 Task: Create a section Breakaway and in the section, add a milestone Disaster Recovery Plan Implementation in the project TowerLine.
Action: Mouse moved to (53, 386)
Screenshot: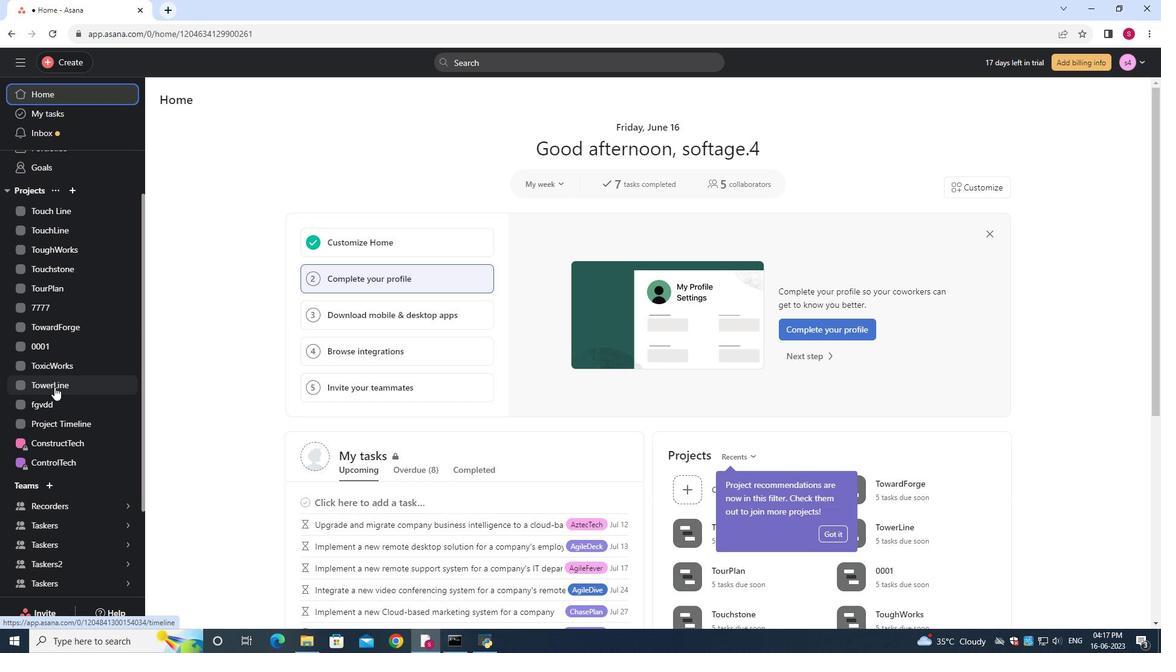 
Action: Mouse pressed left at (53, 386)
Screenshot: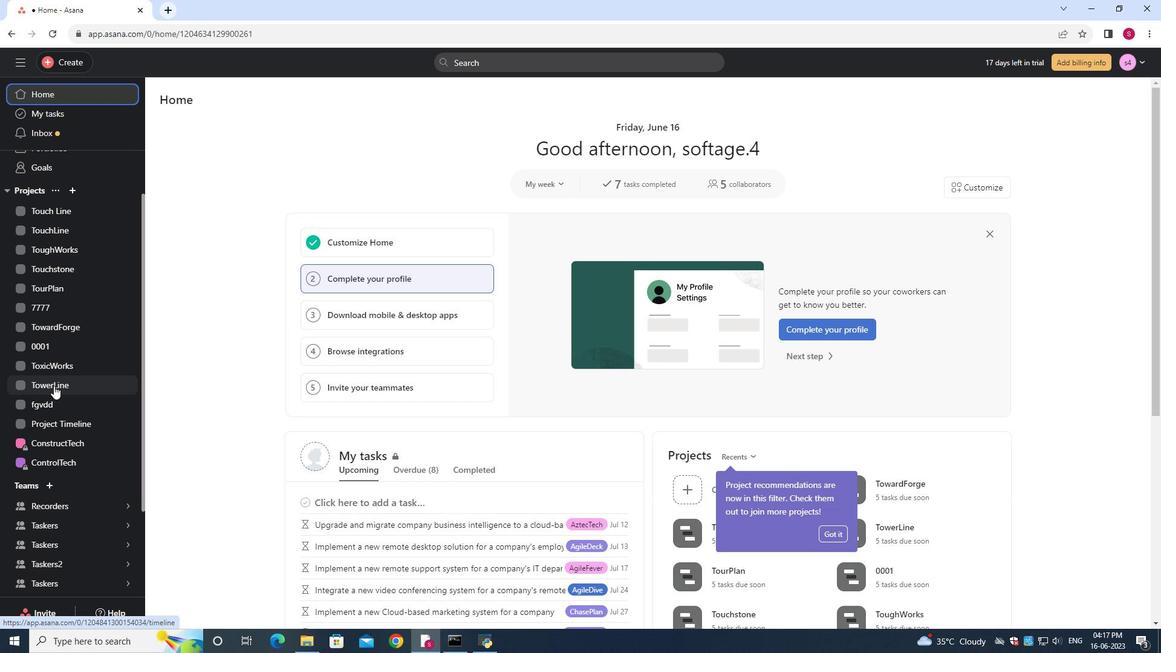 
Action: Mouse moved to (213, 125)
Screenshot: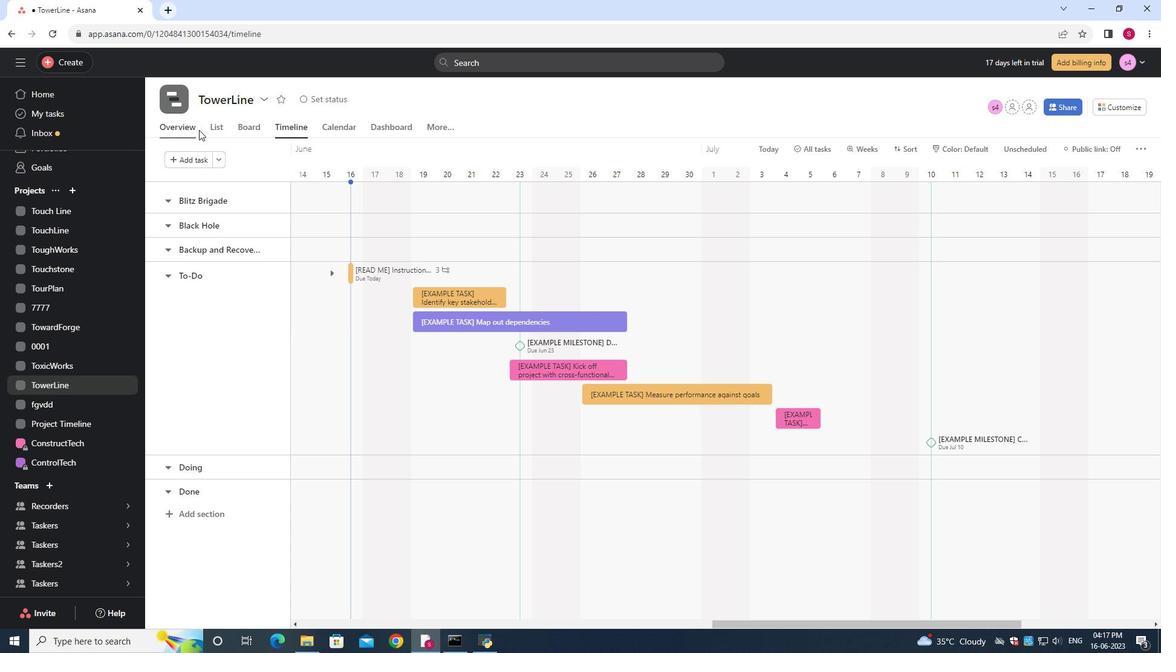 
Action: Mouse pressed left at (213, 125)
Screenshot: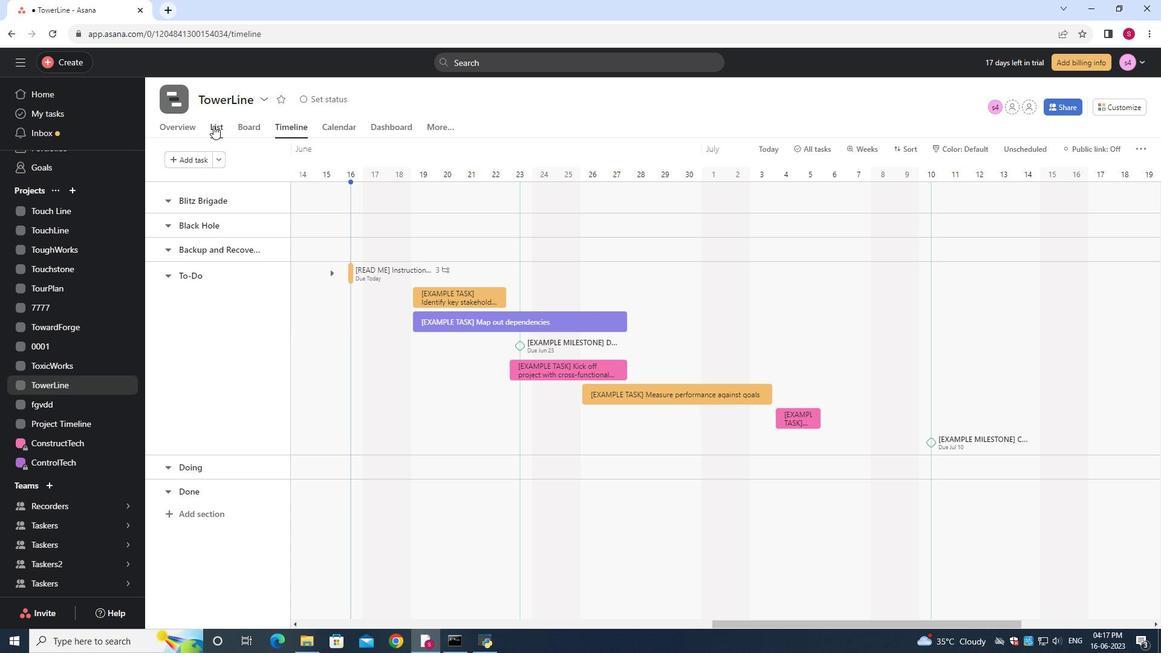 
Action: Mouse moved to (211, 157)
Screenshot: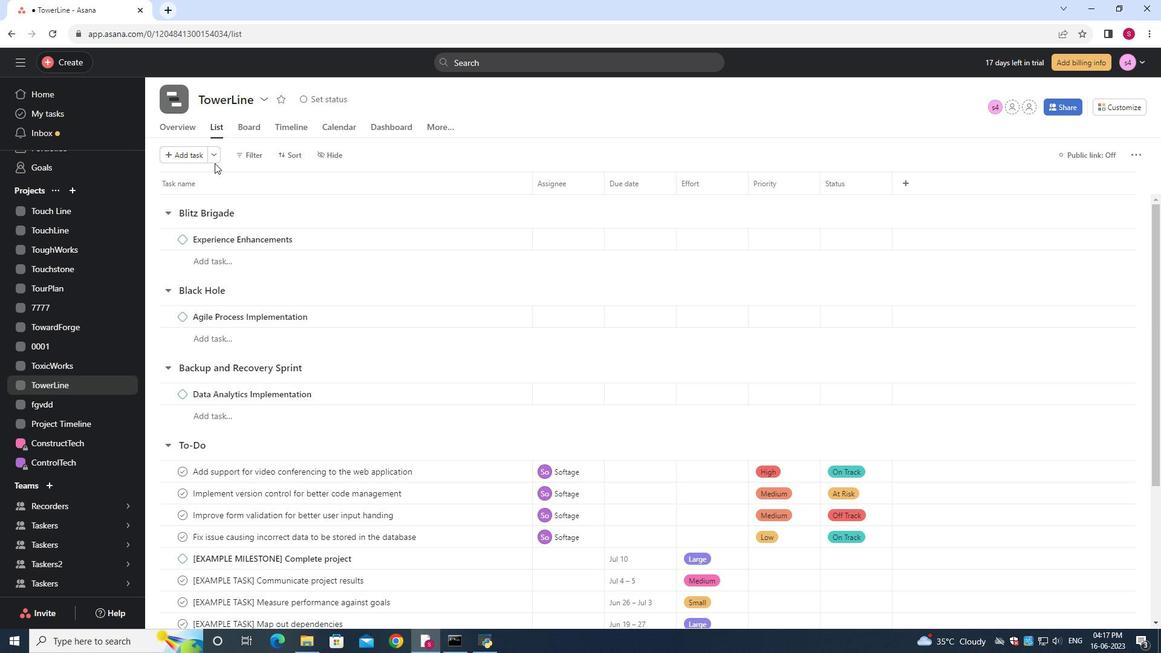 
Action: Mouse pressed left at (211, 157)
Screenshot: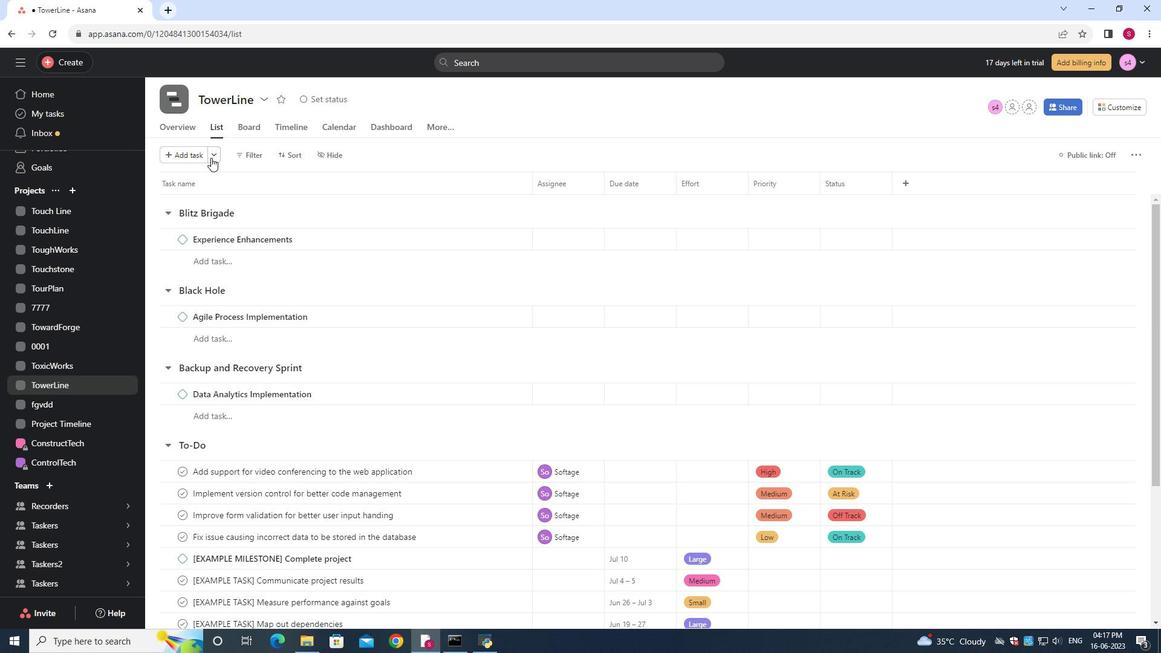 
Action: Mouse moved to (222, 180)
Screenshot: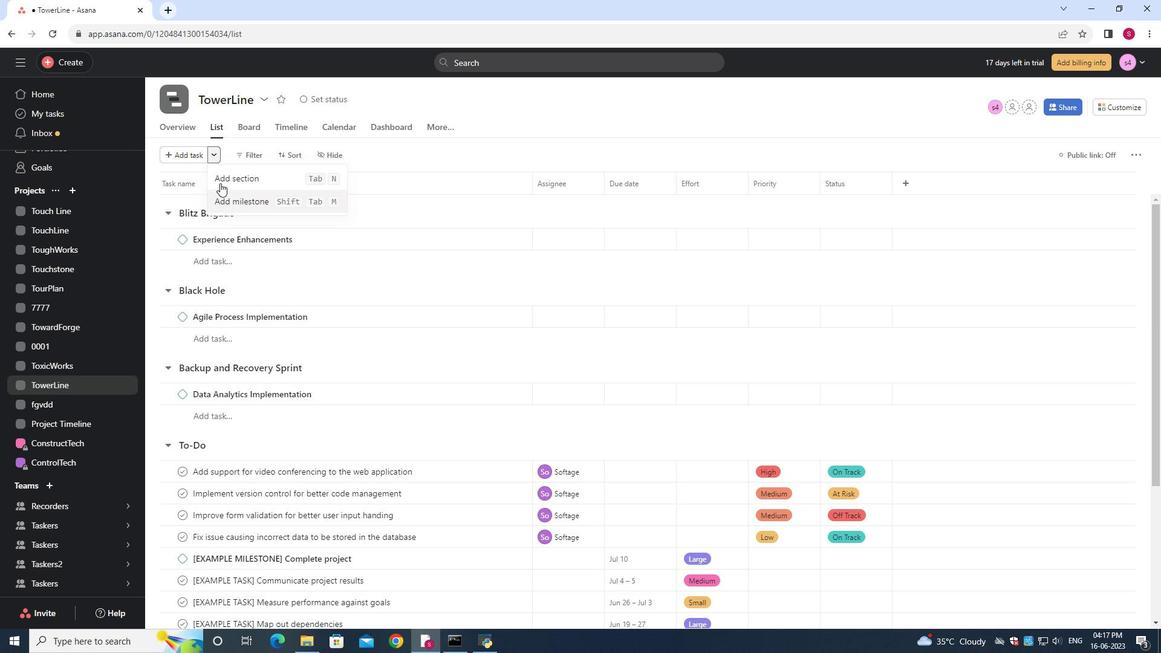 
Action: Mouse pressed left at (222, 180)
Screenshot: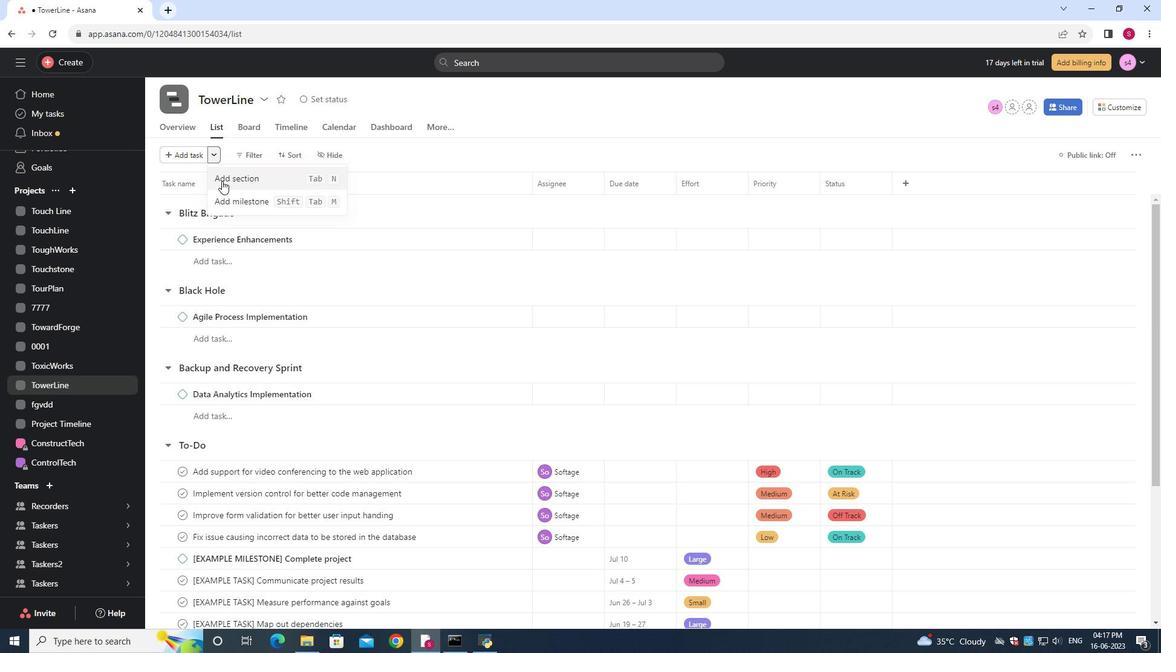 
Action: Key pressed <Key.shift>Breakway<Key.space>and<Key.backspace><Key.backspace><Key.backspace>
Screenshot: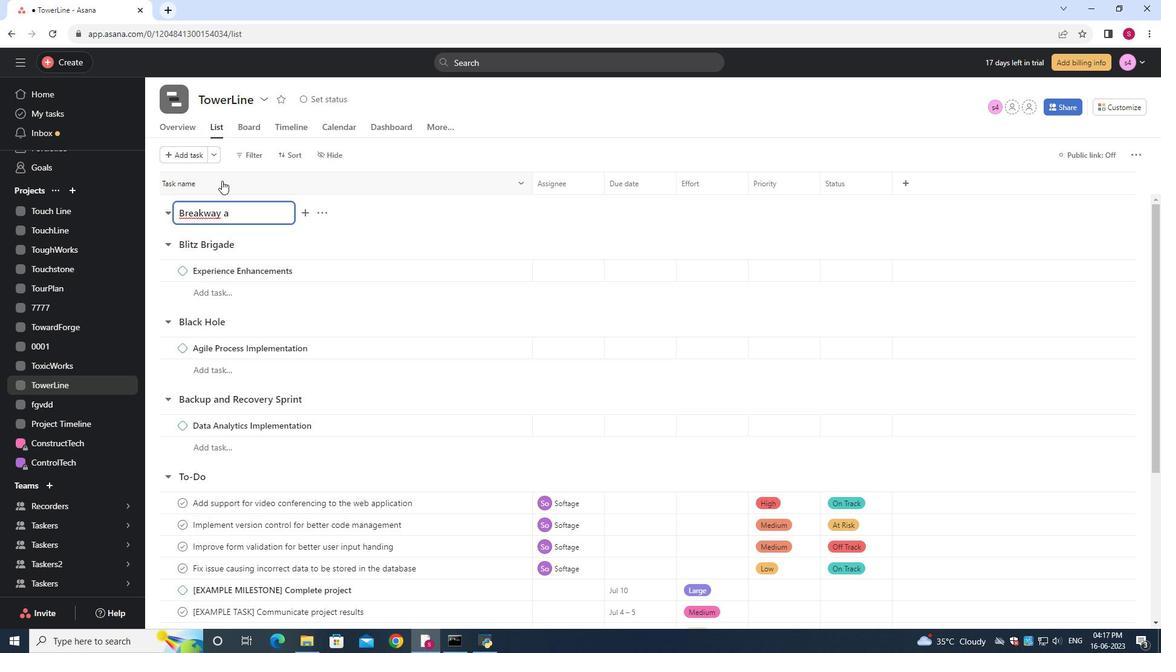 
Action: Mouse moved to (203, 212)
Screenshot: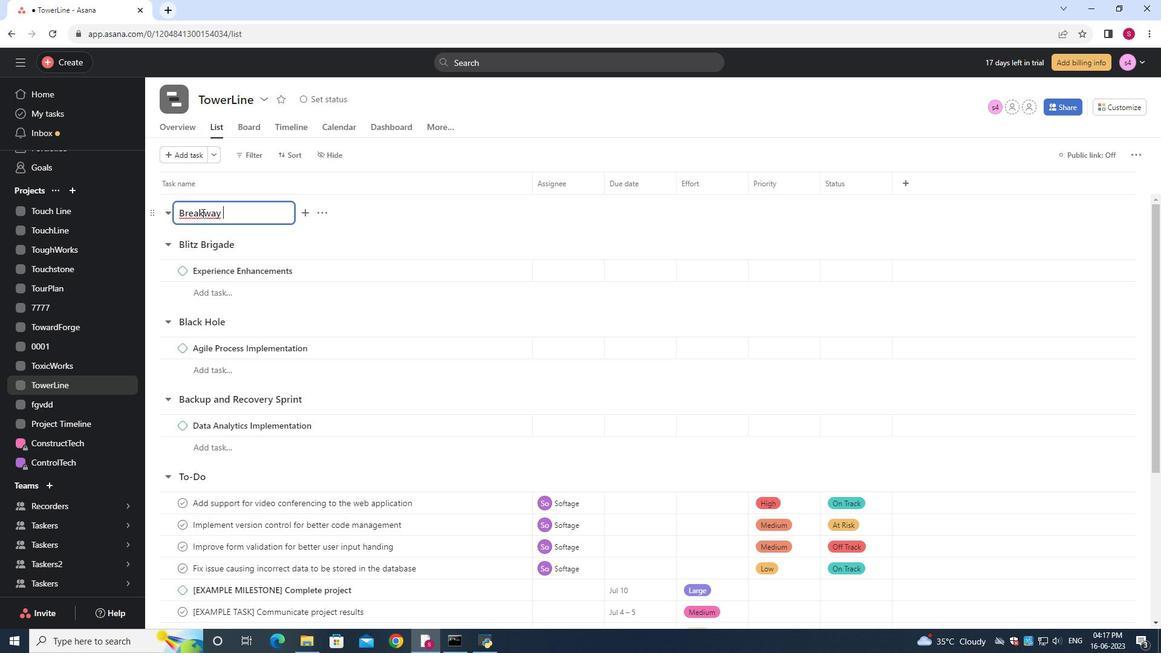 
Action: Mouse pressed left at (203, 212)
Screenshot: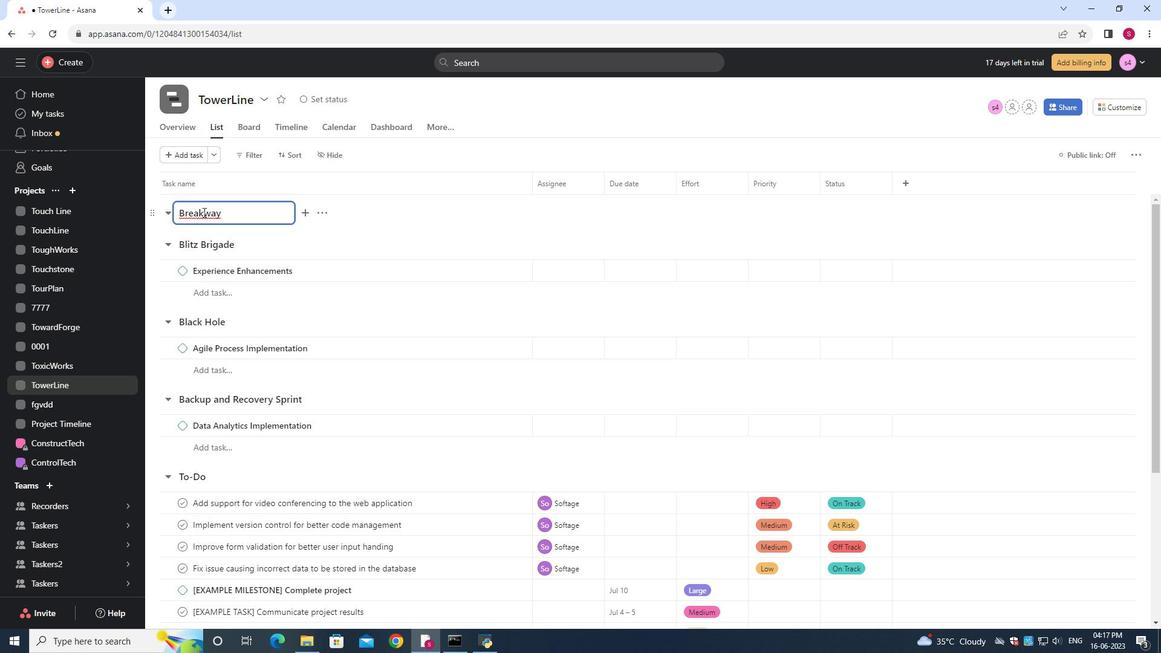 
Action: Mouse moved to (214, 222)
Screenshot: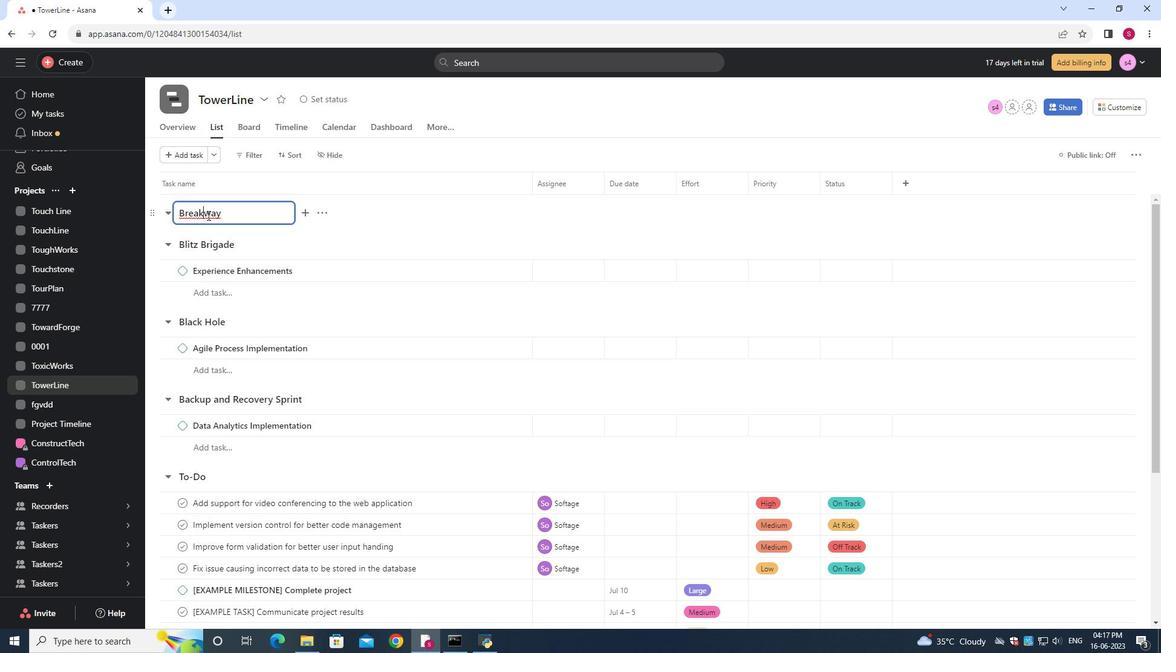 
Action: Key pressed a
Screenshot: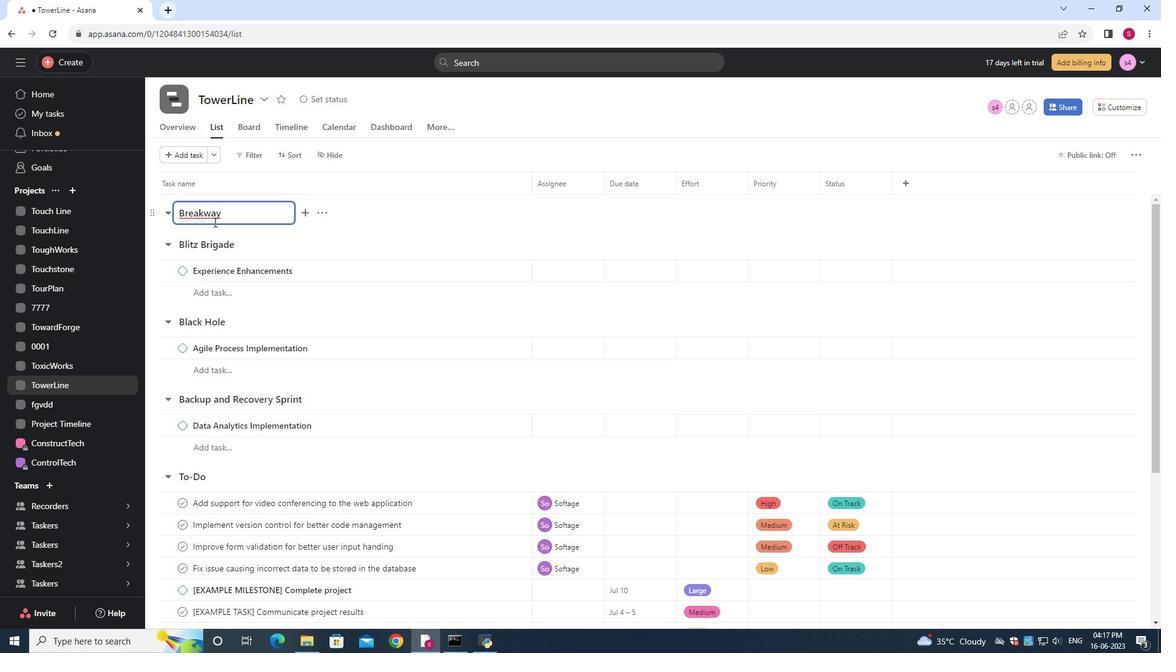 
Action: Mouse moved to (212, 156)
Screenshot: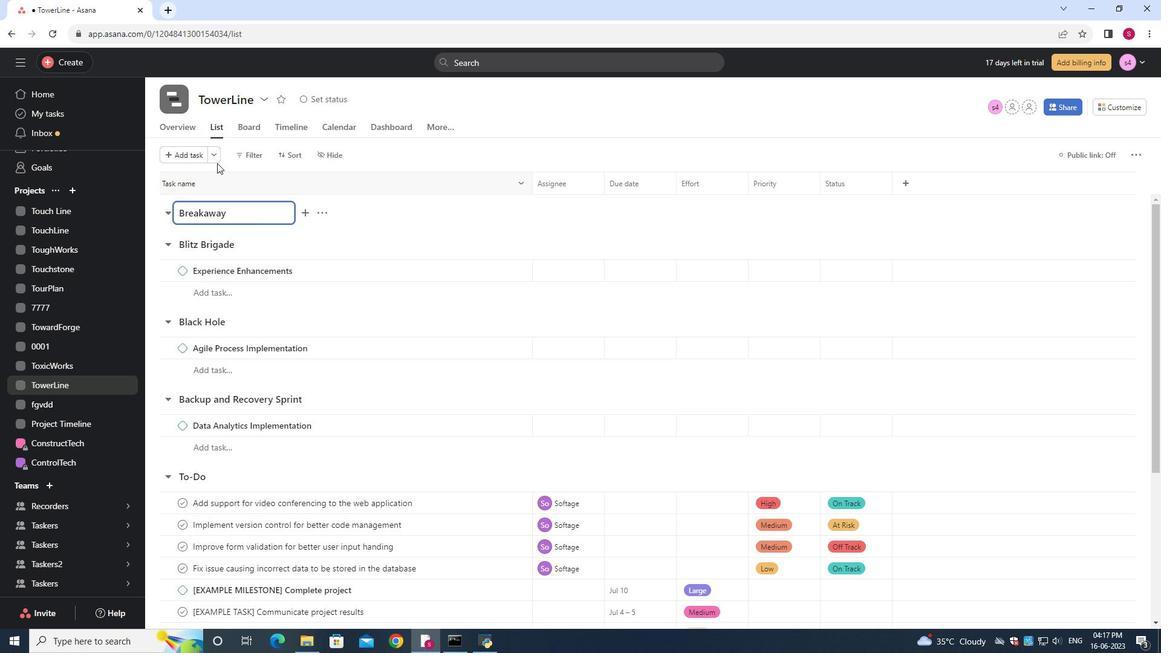 
Action: Mouse pressed left at (212, 156)
Screenshot: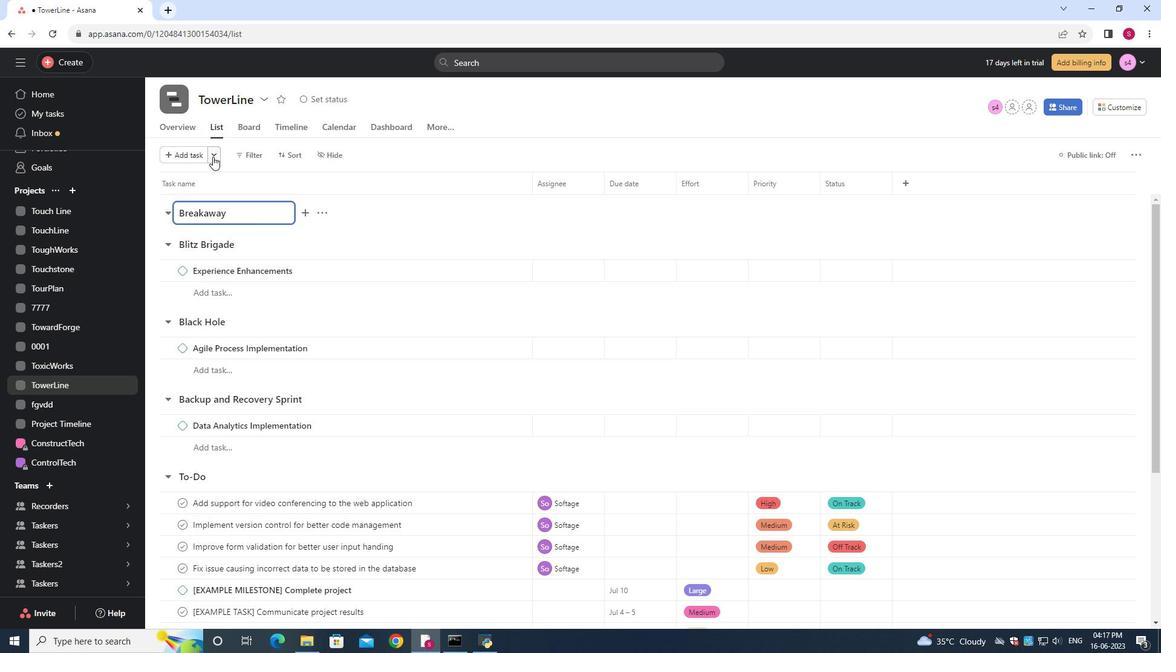 
Action: Mouse moved to (229, 200)
Screenshot: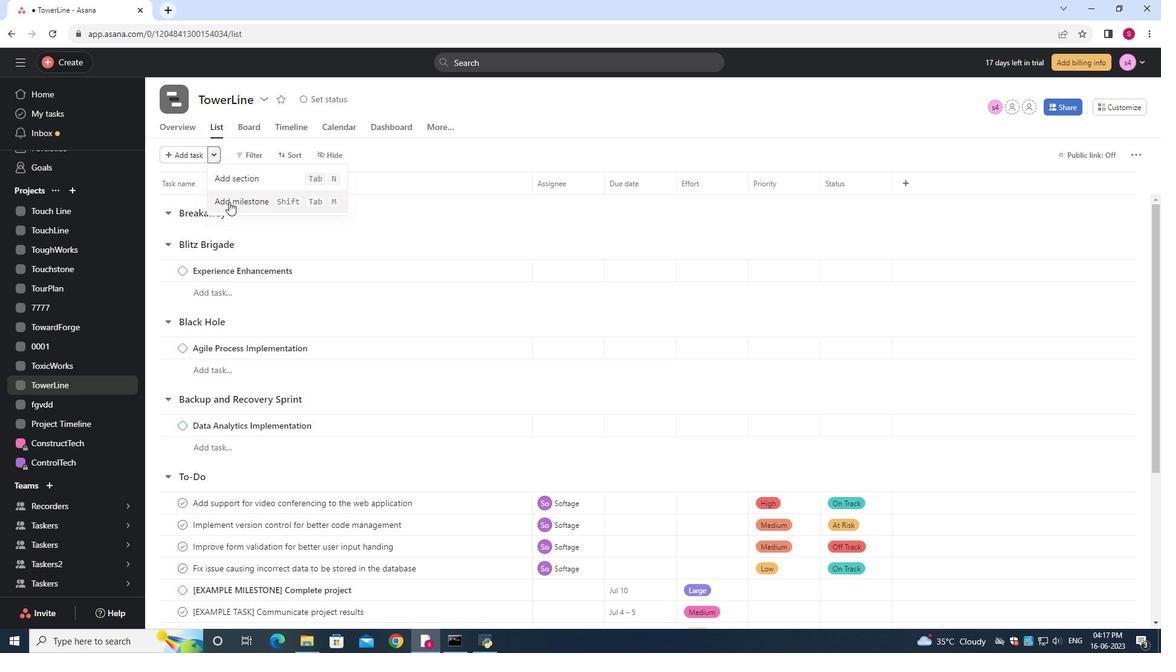 
Action: Mouse pressed left at (229, 200)
Screenshot: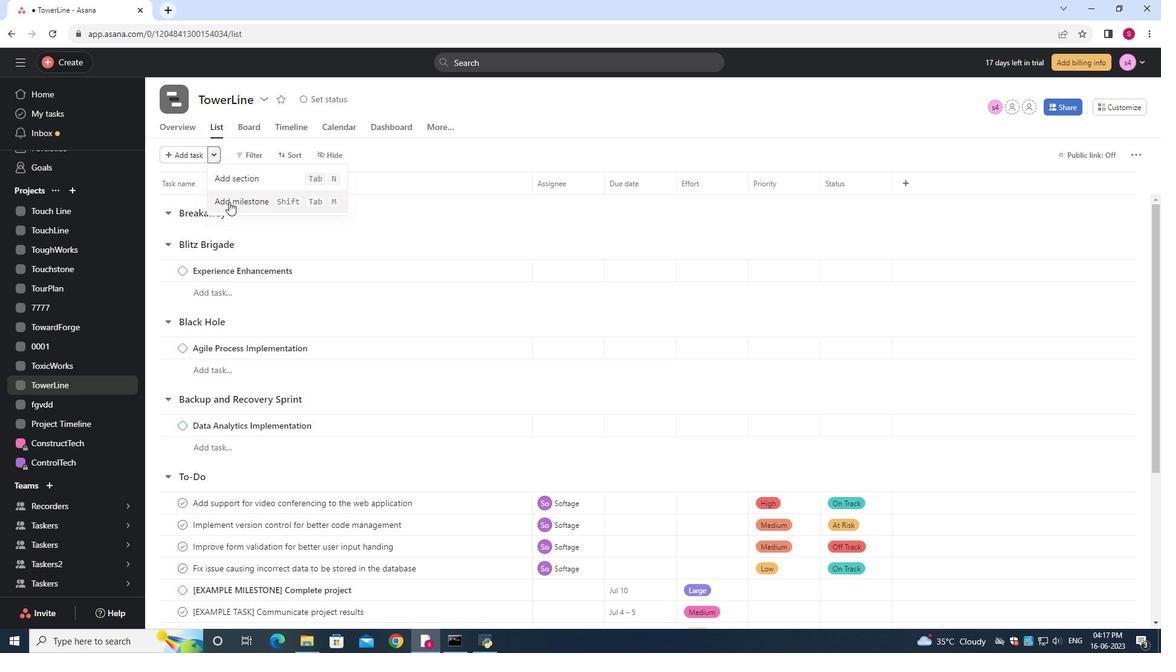 
Action: Key pressed <Key.backspace><Key.shift>Disaster<Key.space><Key.shift><Key.shift><Key.shift><Key.shift><Key.shift><Key.shift><Key.shift><Key.shift><Key.shift><Key.shift><Key.shift><Key.shift><Key.shift><Key.shift><Key.shift><Key.shift><Key.shift><Key.shift><Key.shift>Recovery<Key.space><Key.shift>Plan<Key.space><Key.shift>Implementation
Screenshot: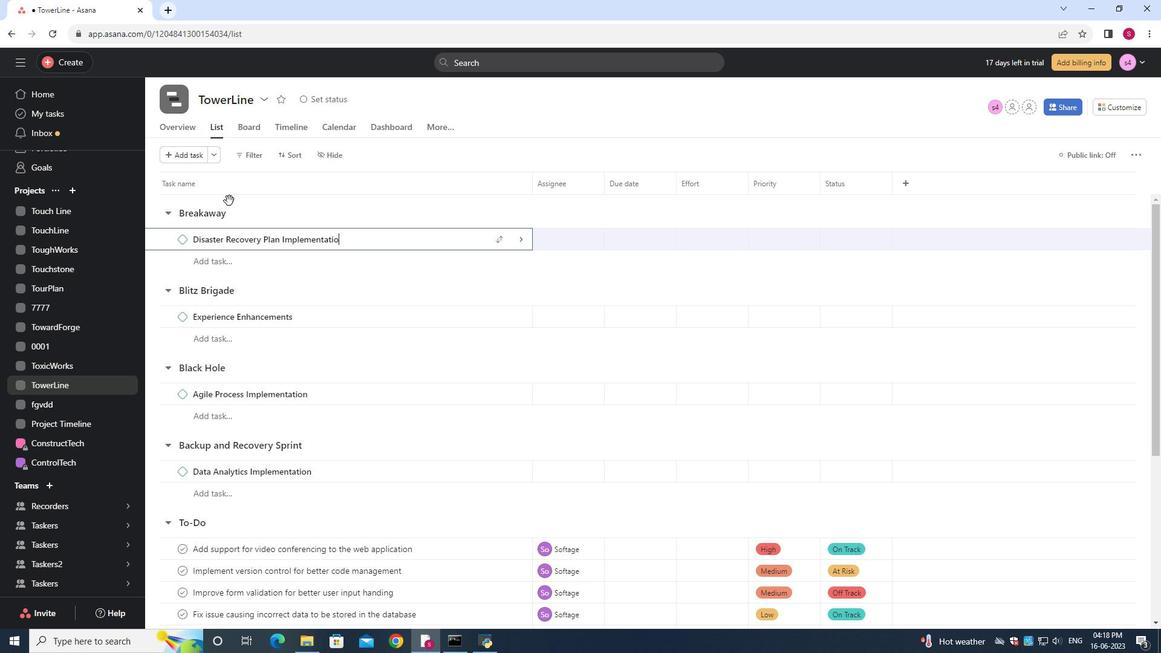 
